 Task: Change the drop show color of text to orange.
Action: Mouse pressed left at (674, 248)
Screenshot: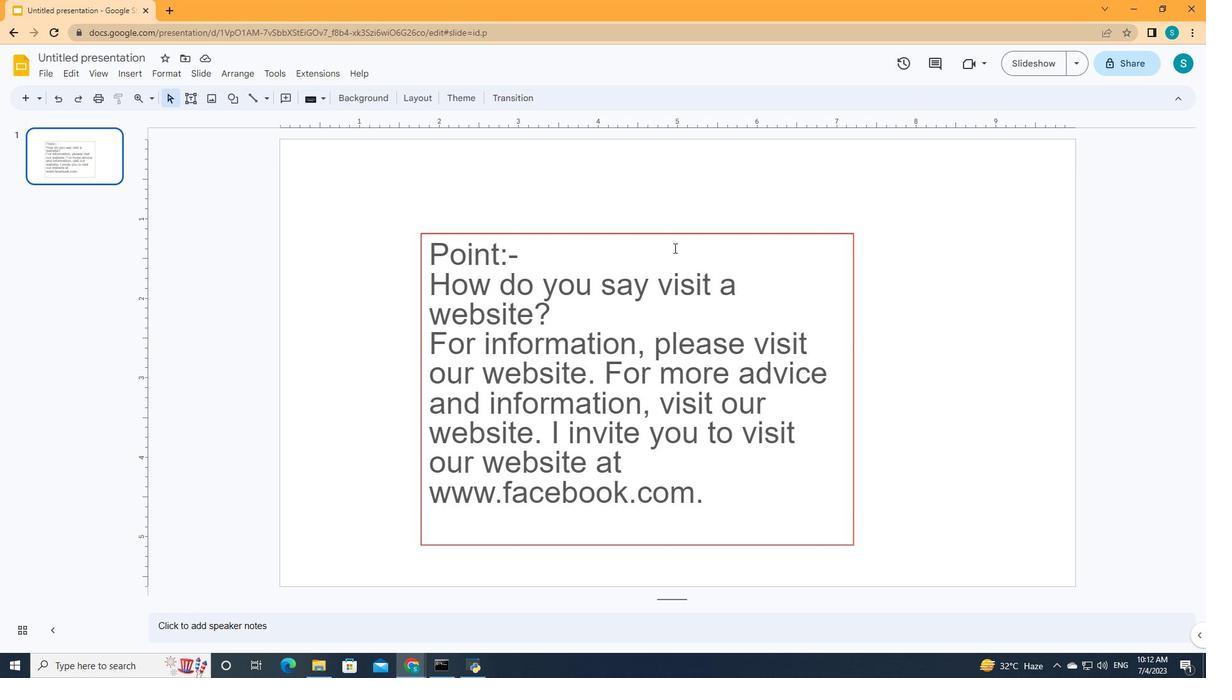 
Action: Mouse moved to (875, 89)
Screenshot: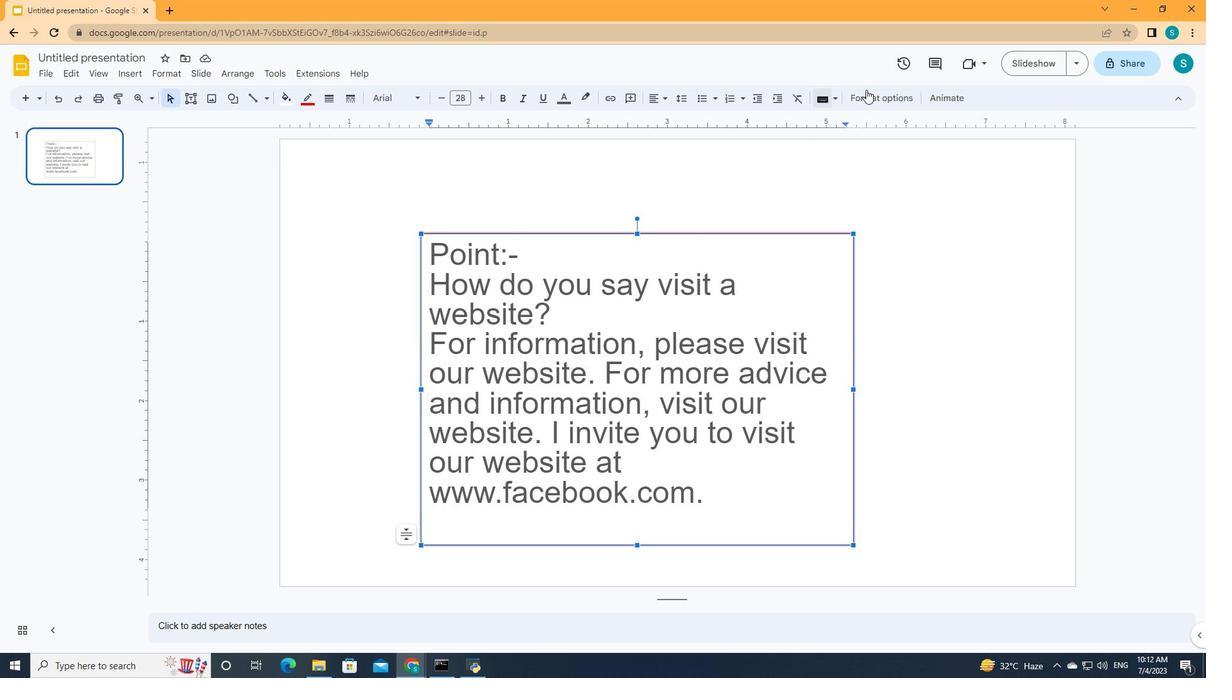 
Action: Mouse pressed left at (875, 89)
Screenshot: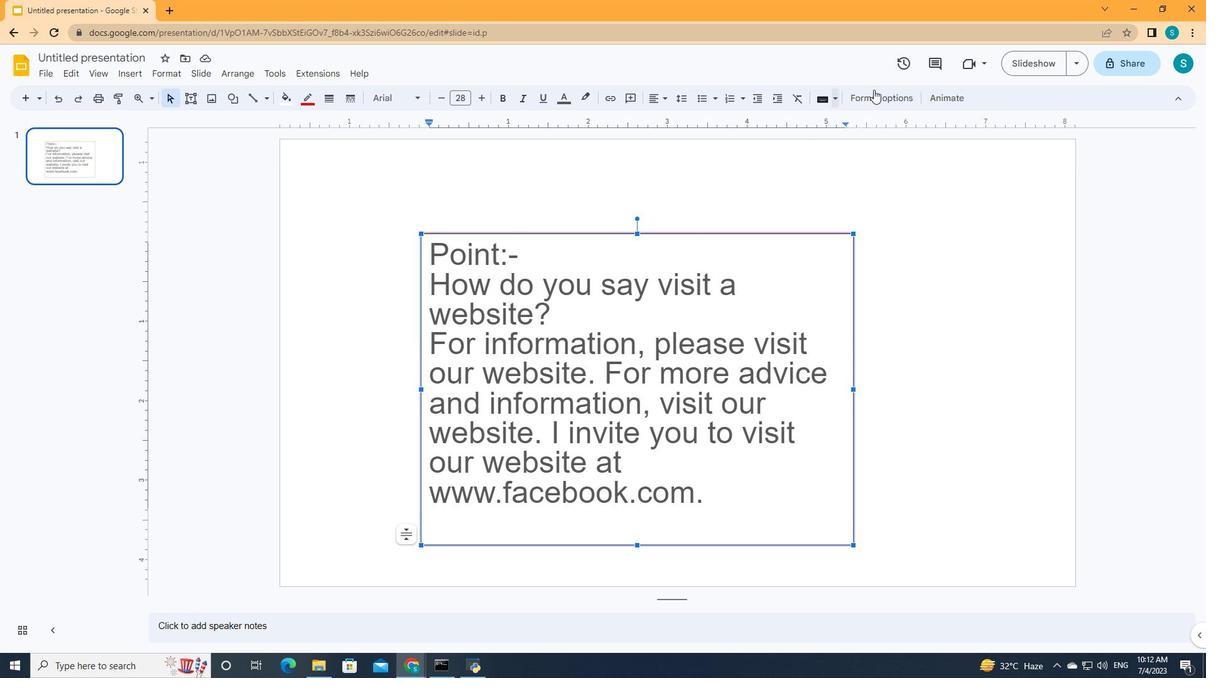 
Action: Mouse moved to (1032, 247)
Screenshot: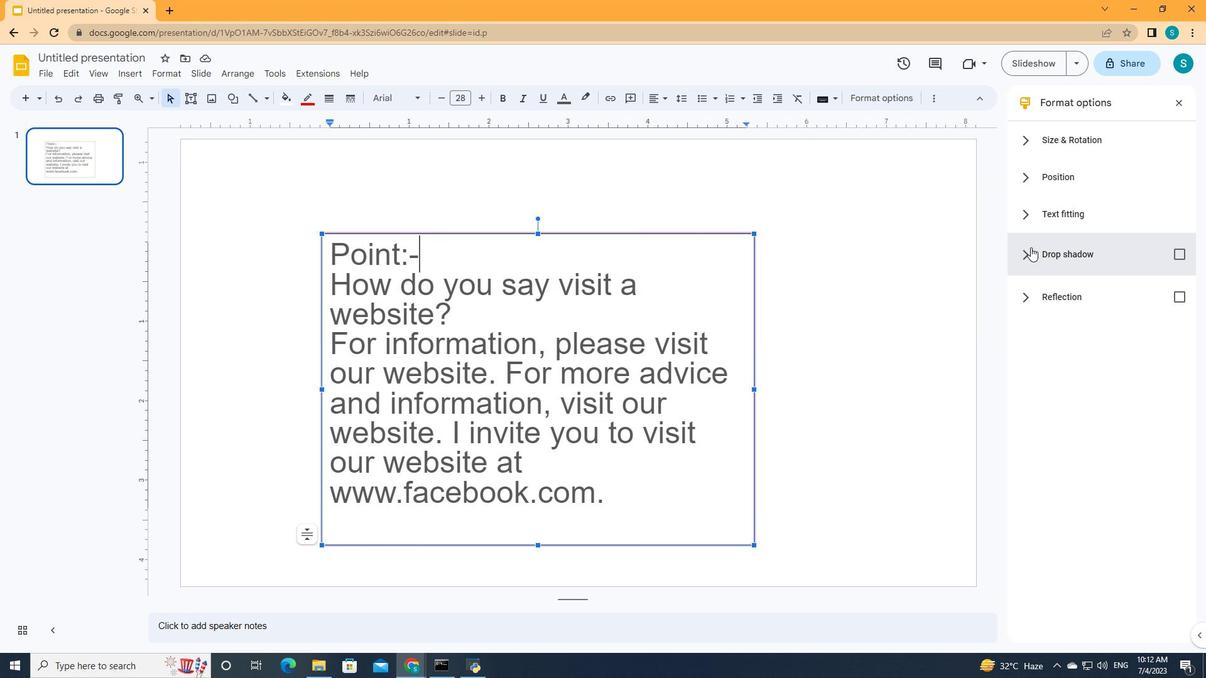 
Action: Mouse pressed left at (1032, 247)
Screenshot: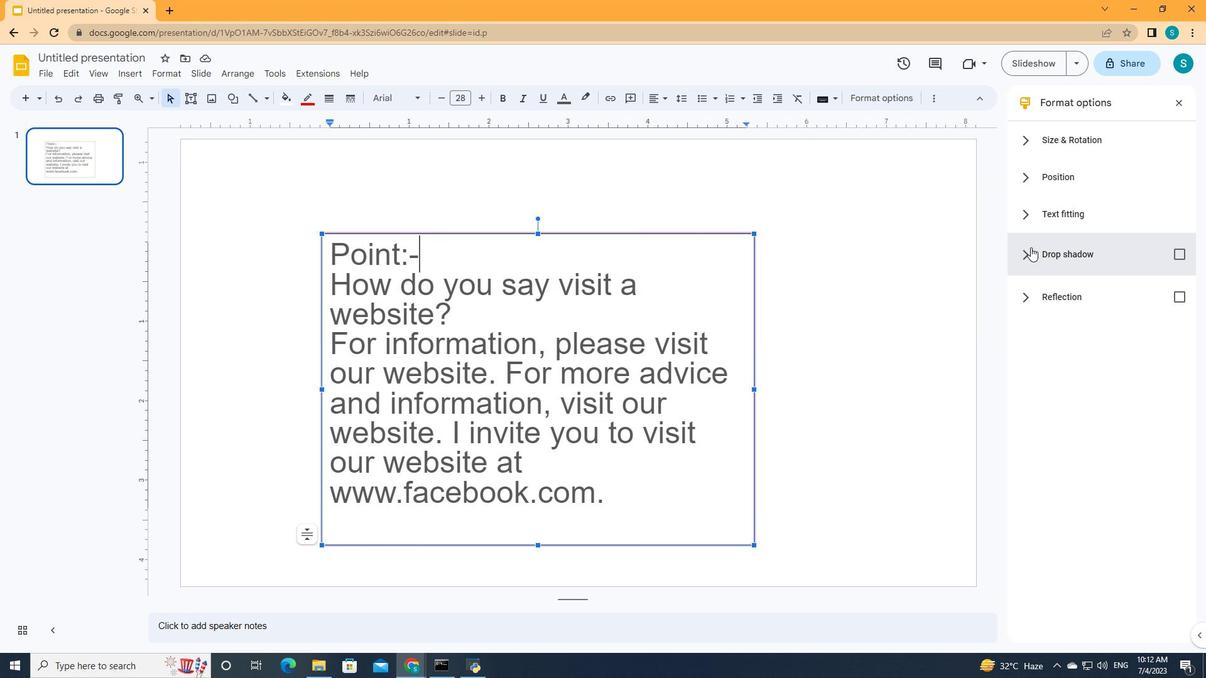 
Action: Mouse moved to (1181, 292)
Screenshot: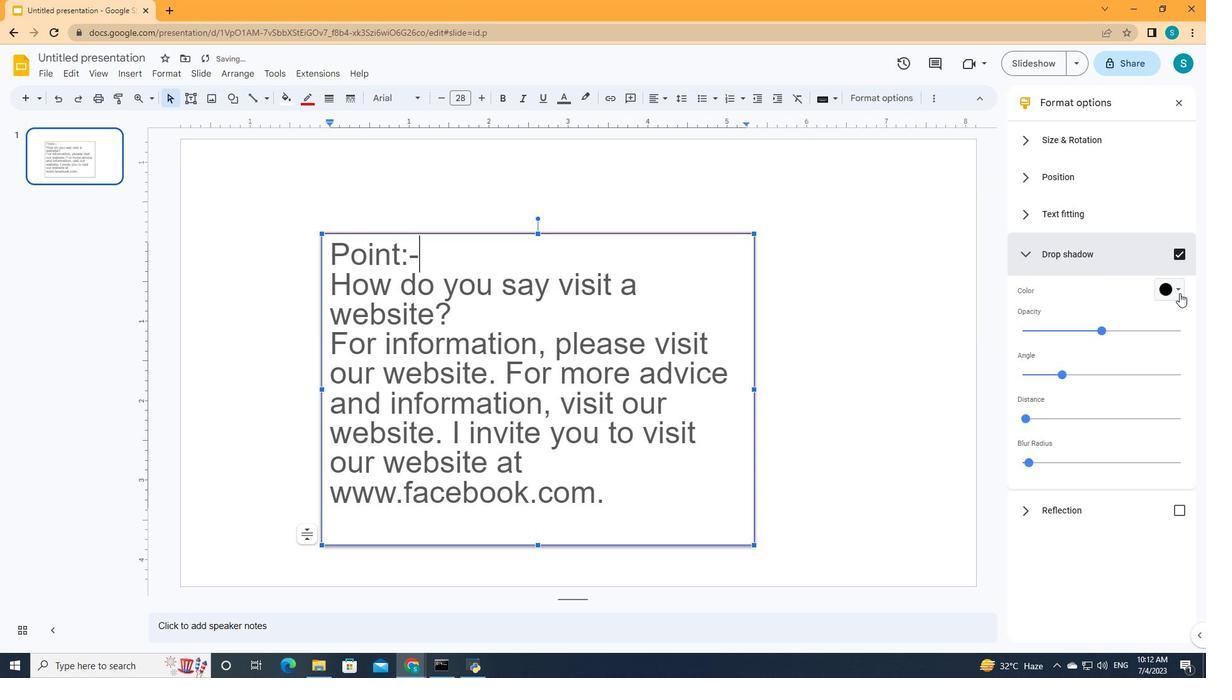 
Action: Mouse pressed left at (1181, 292)
Screenshot: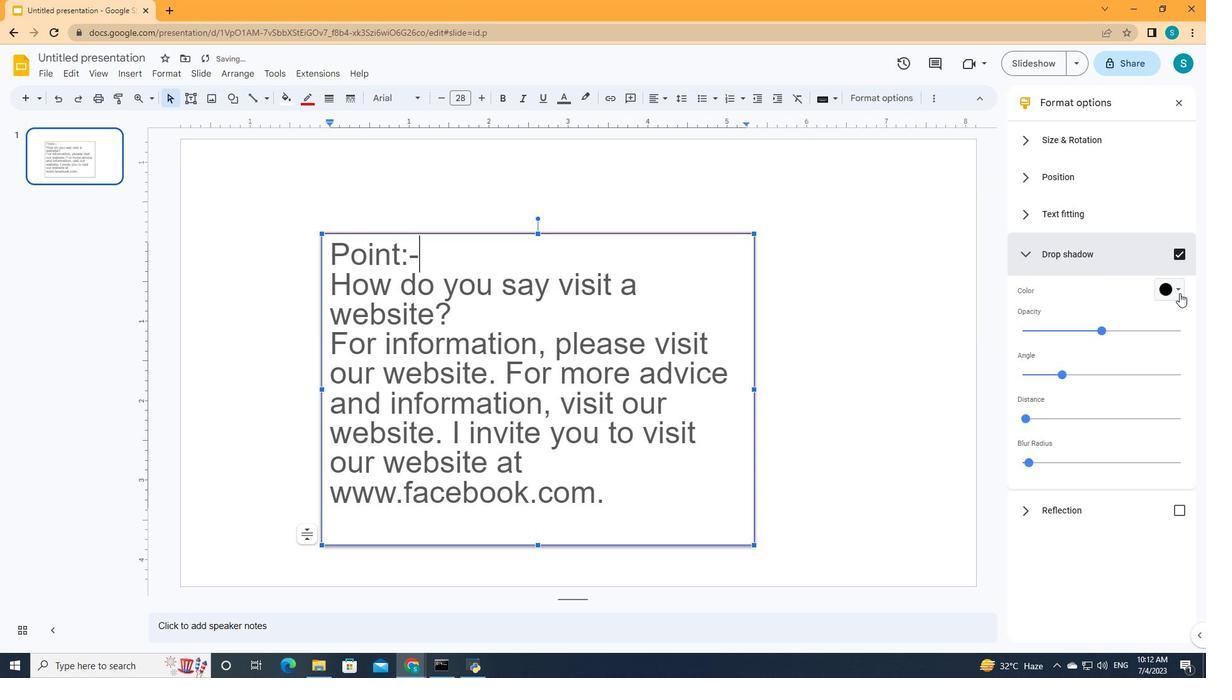 
Action: Mouse moved to (1071, 411)
Screenshot: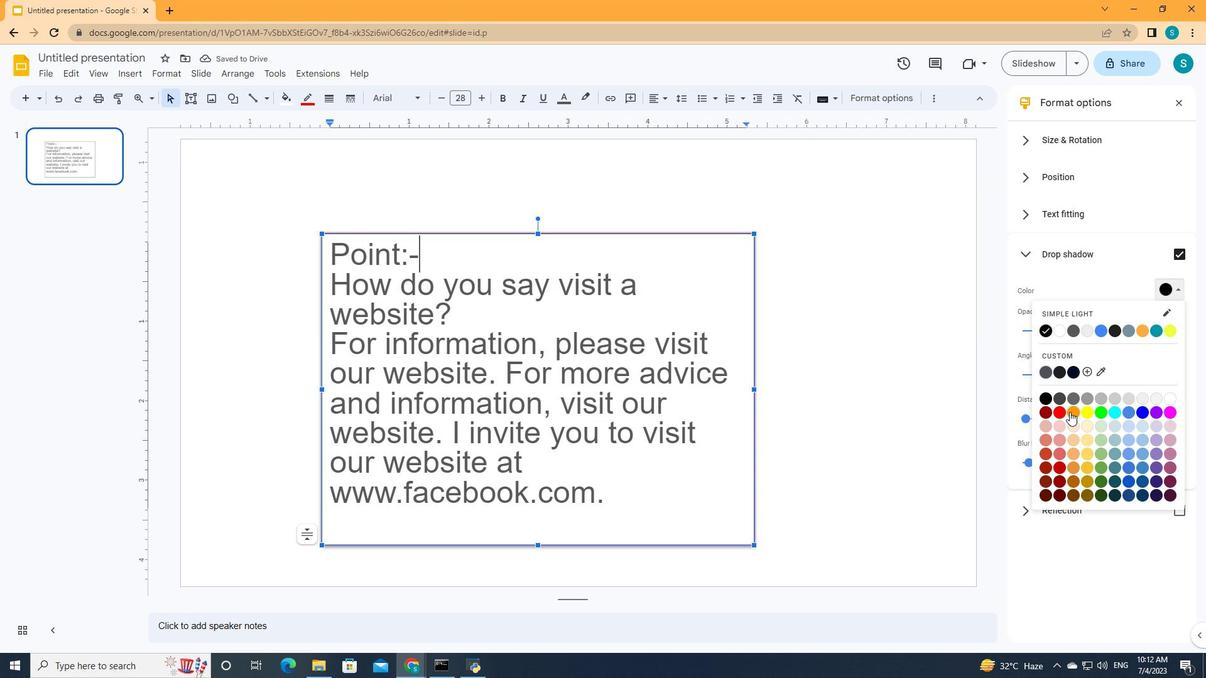 
Action: Mouse pressed left at (1071, 411)
Screenshot: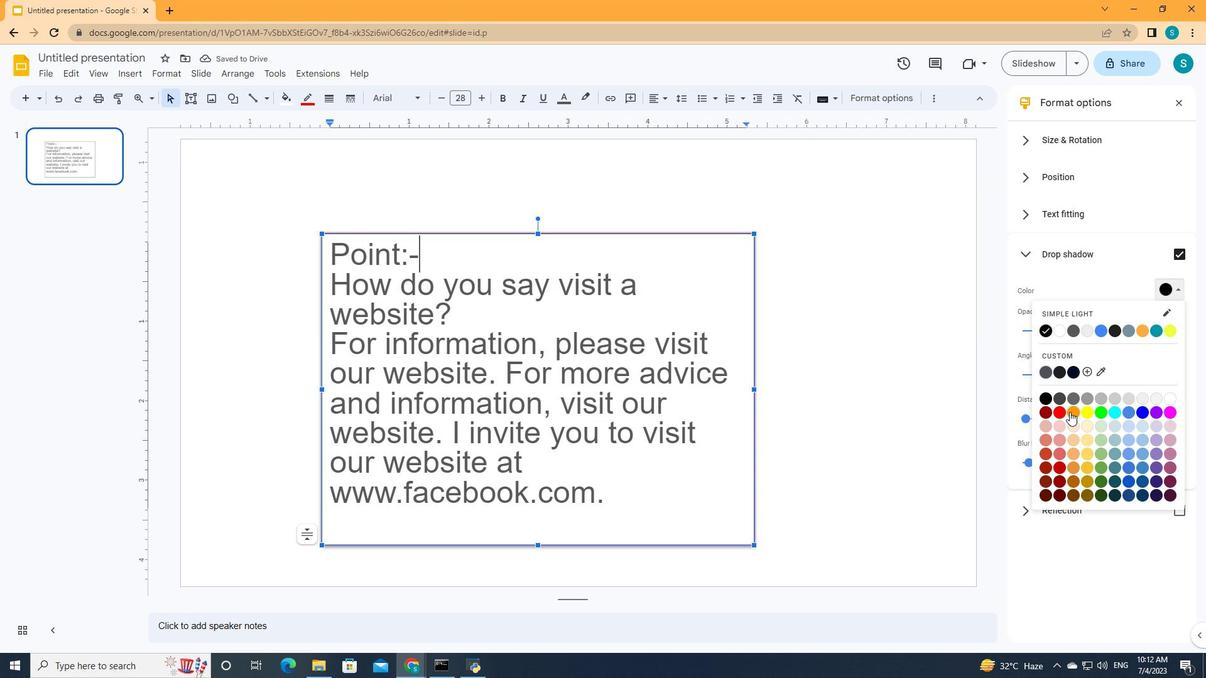 
Action: Mouse moved to (1072, 410)
Screenshot: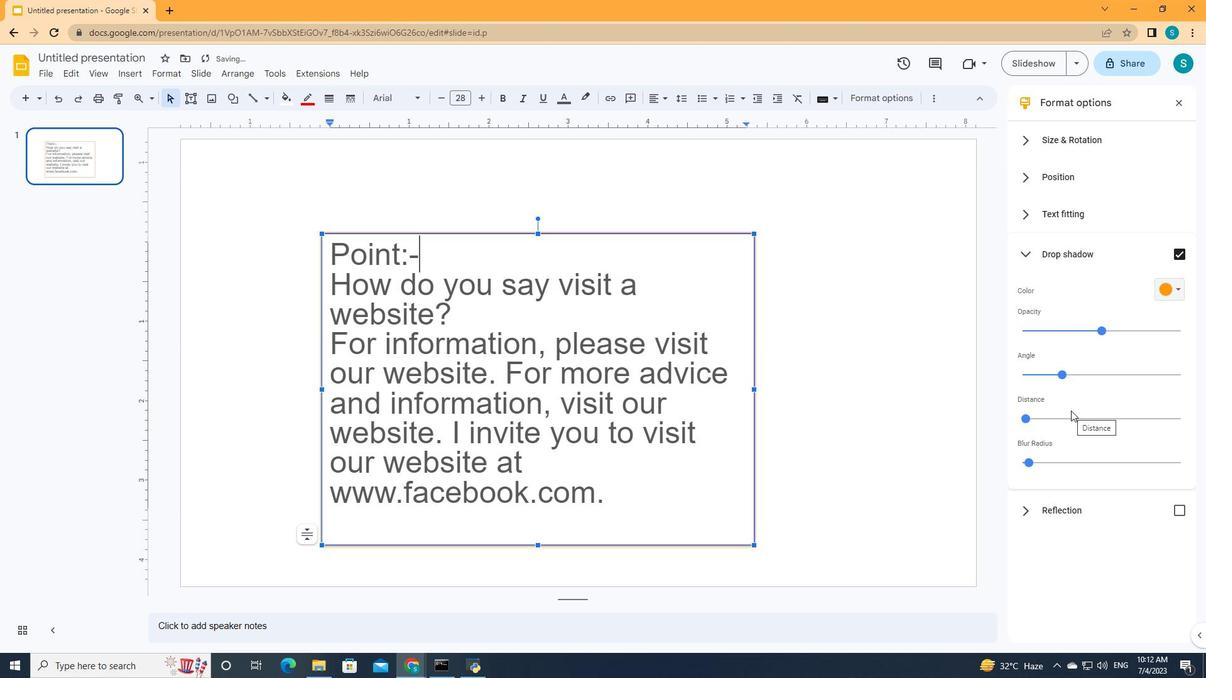 
